 Task: Check for X-out areas on the map.
Action: Mouse moved to (647, 57)
Screenshot: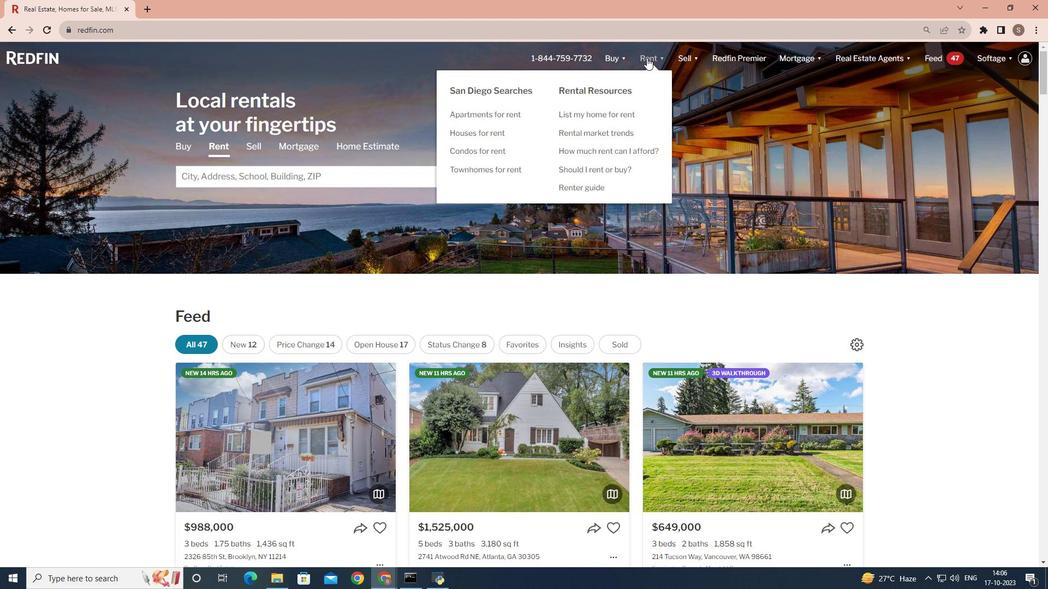 
Action: Mouse pressed left at (647, 57)
Screenshot: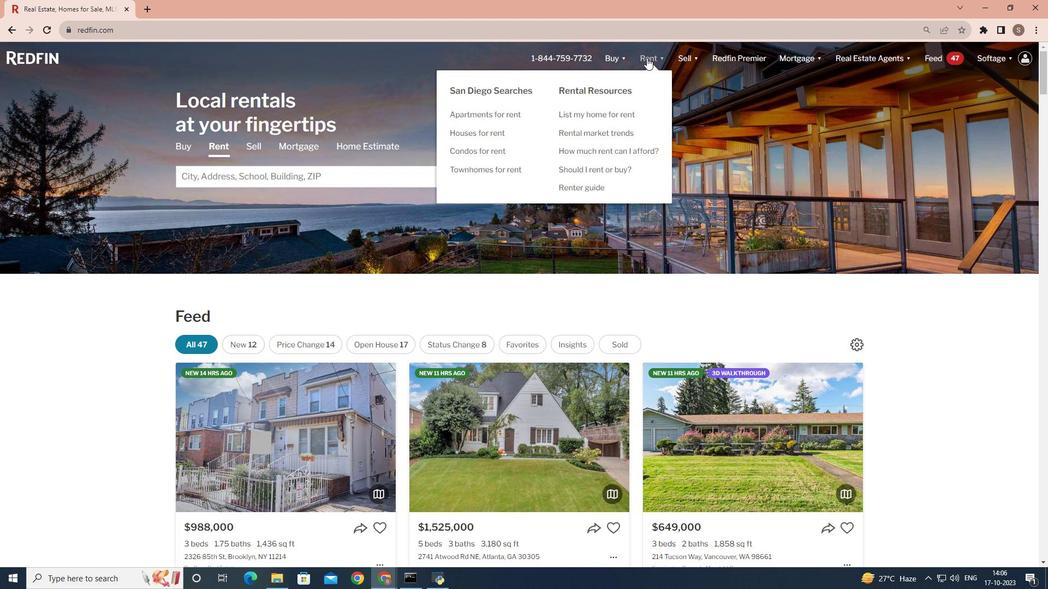 
Action: Mouse moved to (197, 304)
Screenshot: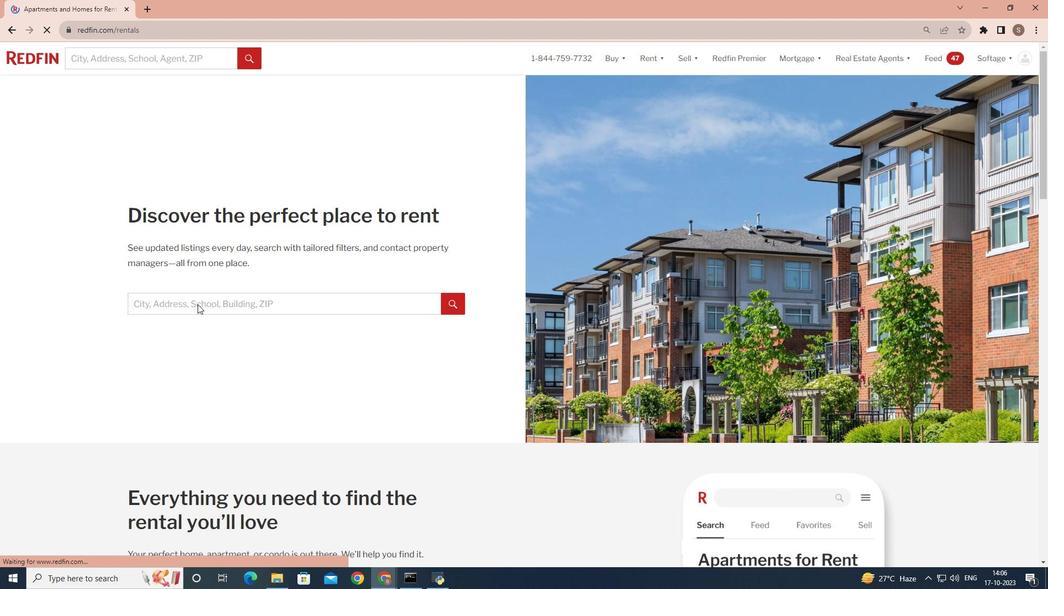 
Action: Mouse pressed left at (197, 304)
Screenshot: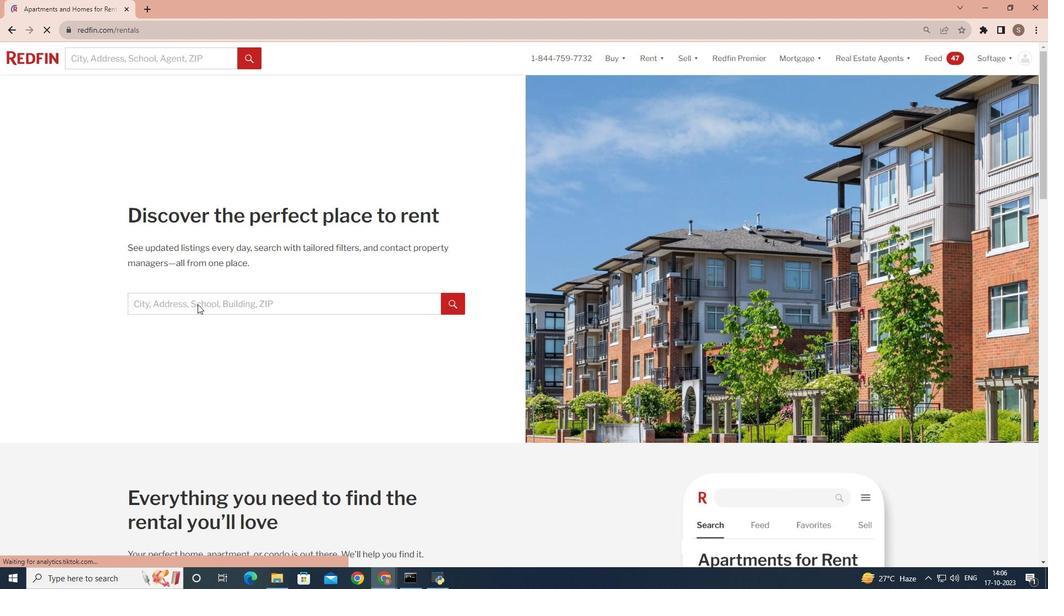 
Action: Mouse pressed left at (197, 304)
Screenshot: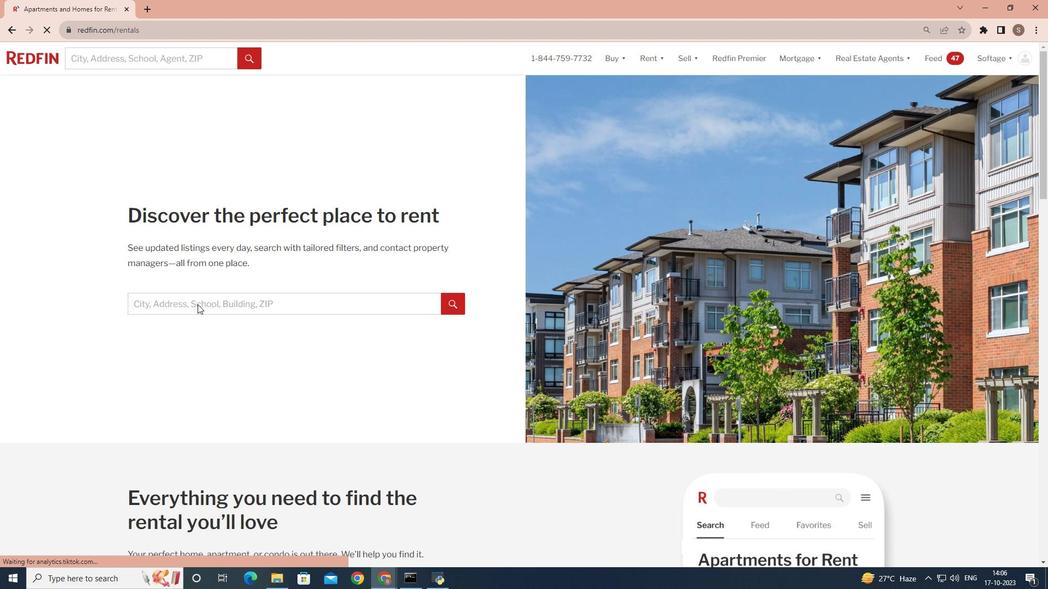 
Action: Mouse pressed left at (197, 304)
Screenshot: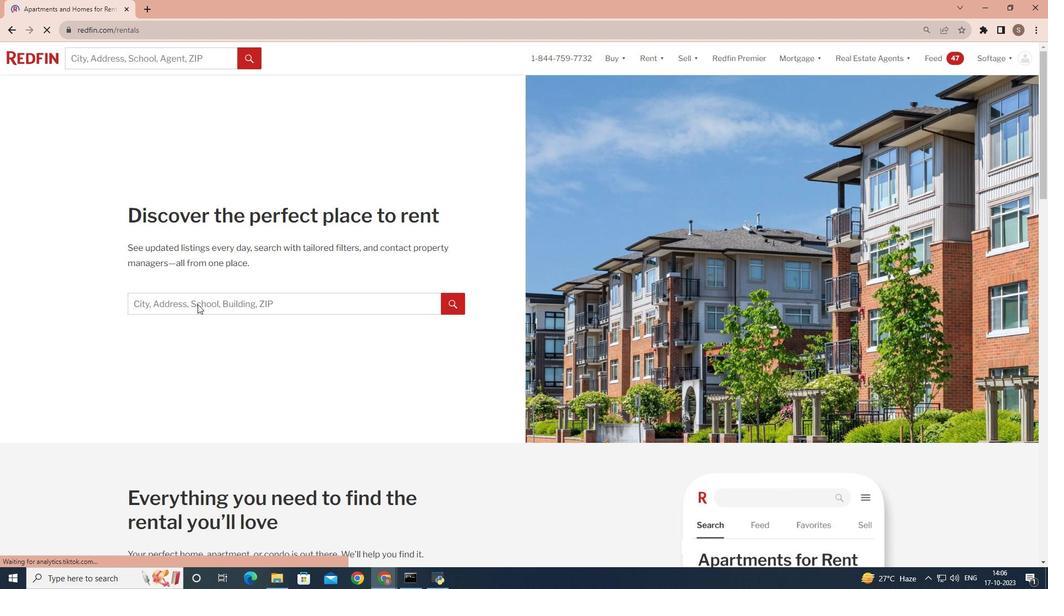 
Action: Mouse moved to (157, 305)
Screenshot: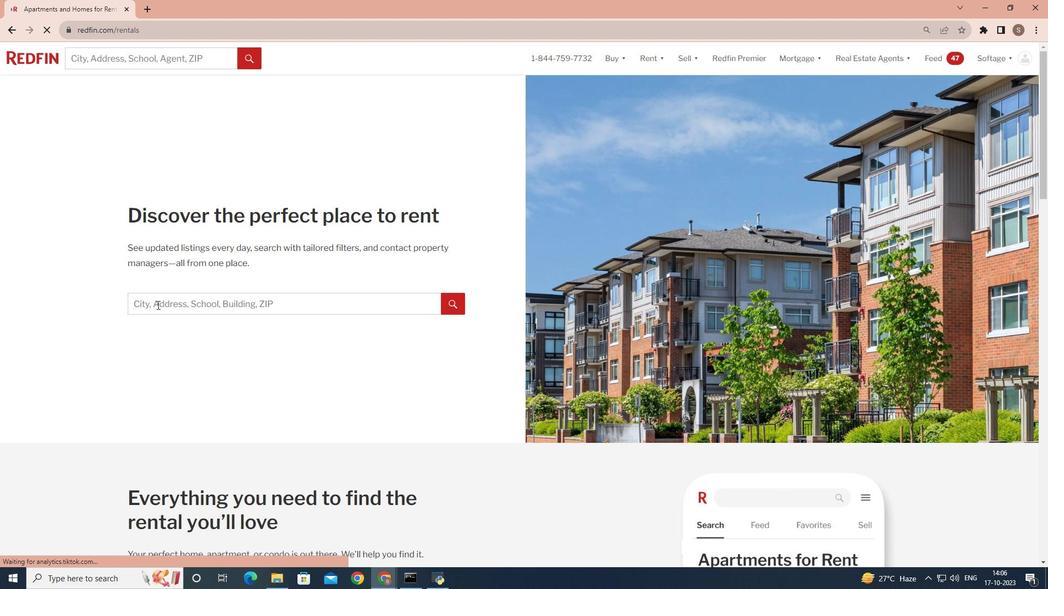
Action: Mouse pressed left at (157, 305)
Screenshot: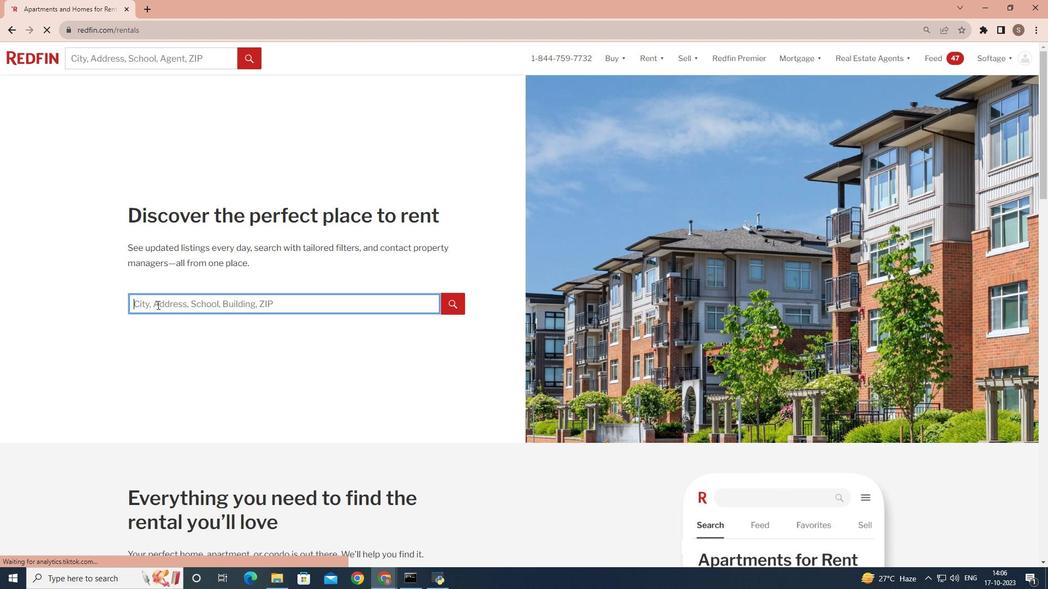 
Action: Key pressed <Key.shift>San<Key.space><Key.shift>Diego
Screenshot: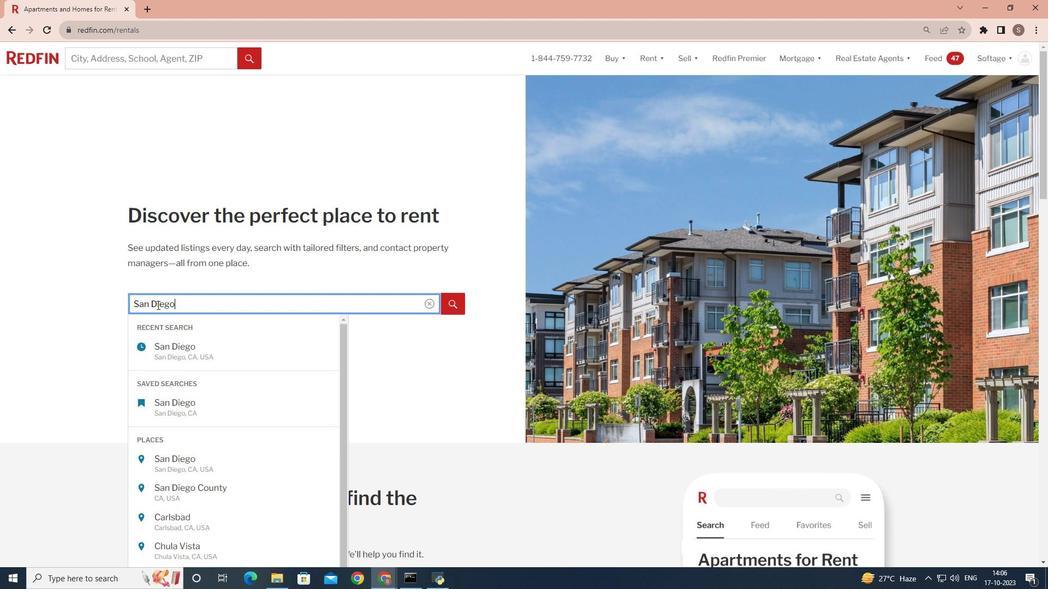 
Action: Mouse moved to (456, 302)
Screenshot: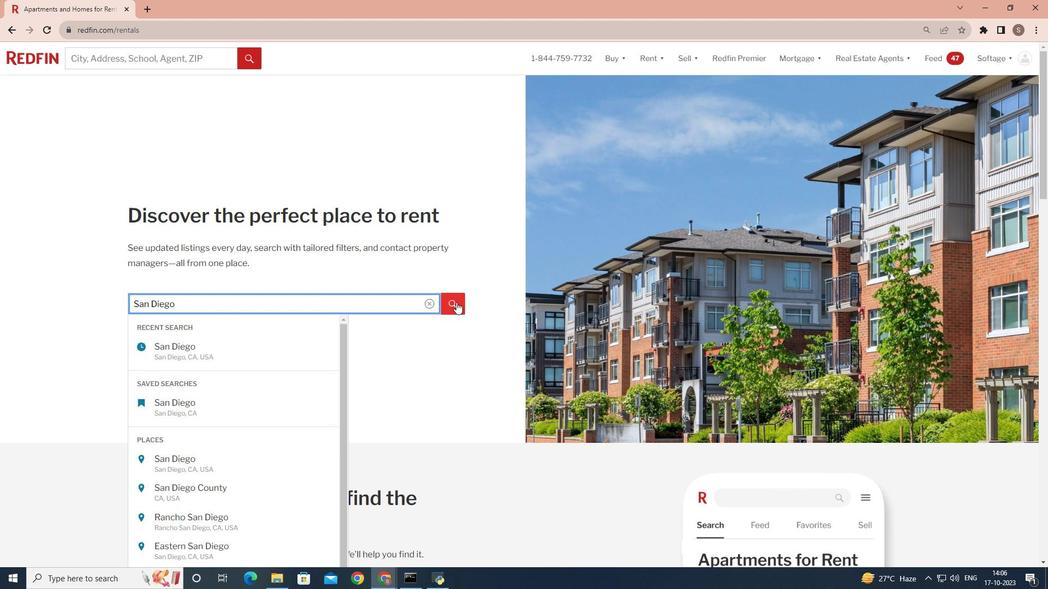 
Action: Mouse pressed left at (456, 302)
Screenshot: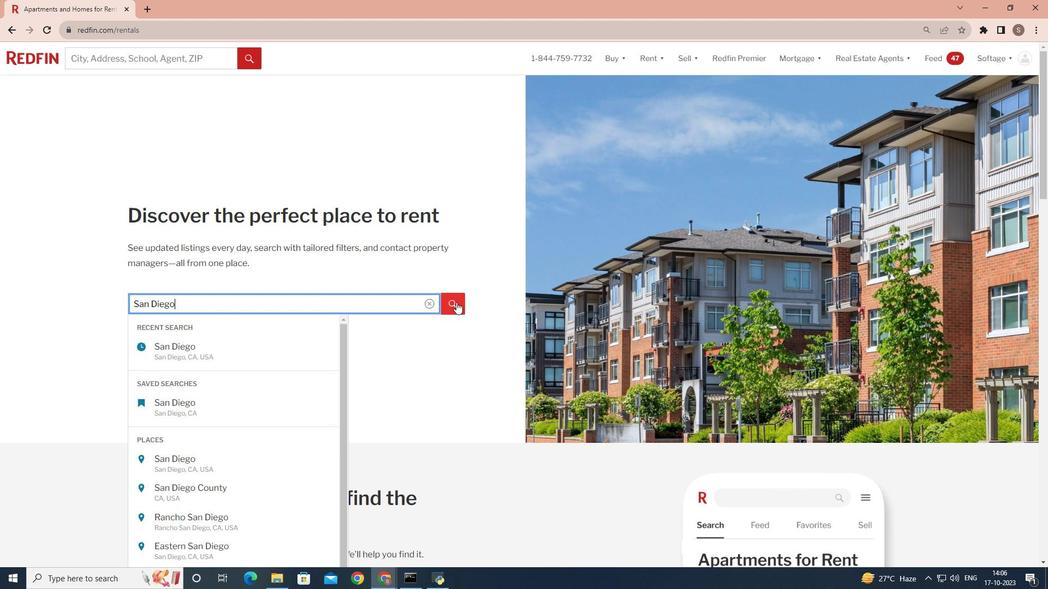 
Action: Mouse pressed left at (456, 302)
Screenshot: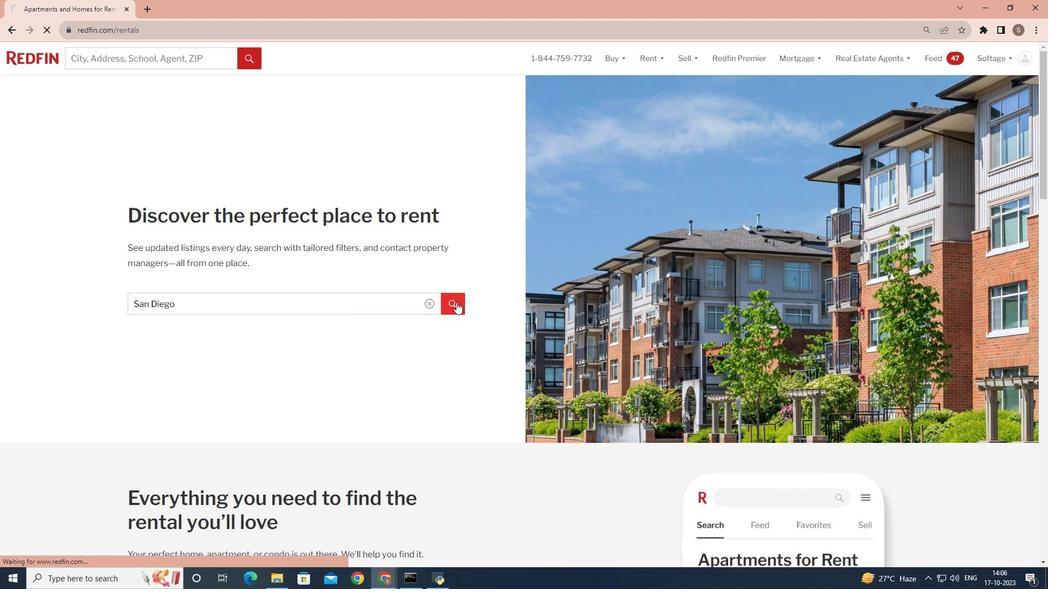 
Action: Mouse moved to (606, 445)
Screenshot: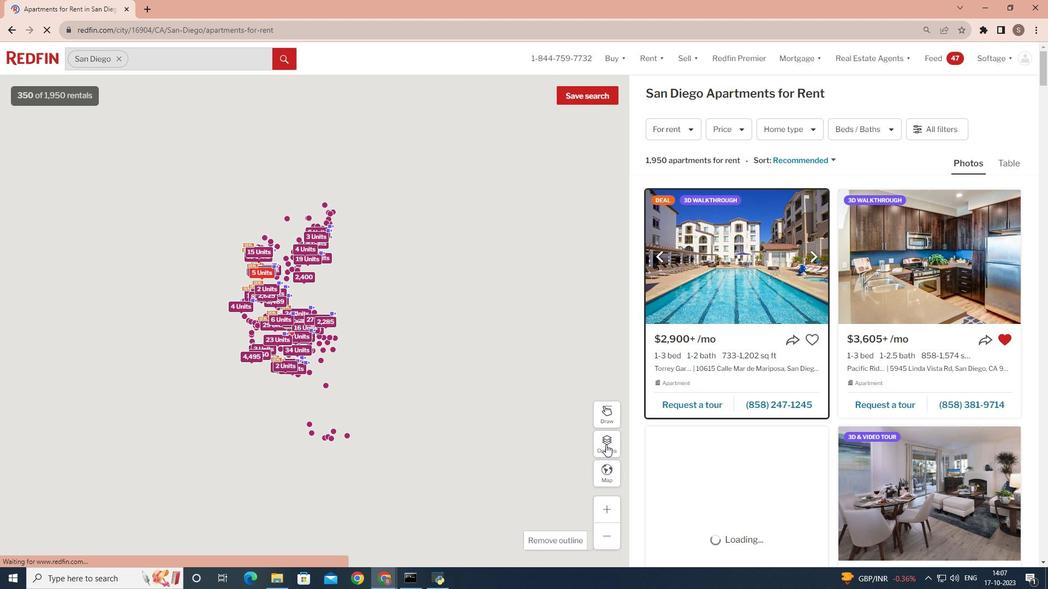
Action: Mouse pressed left at (606, 445)
Screenshot: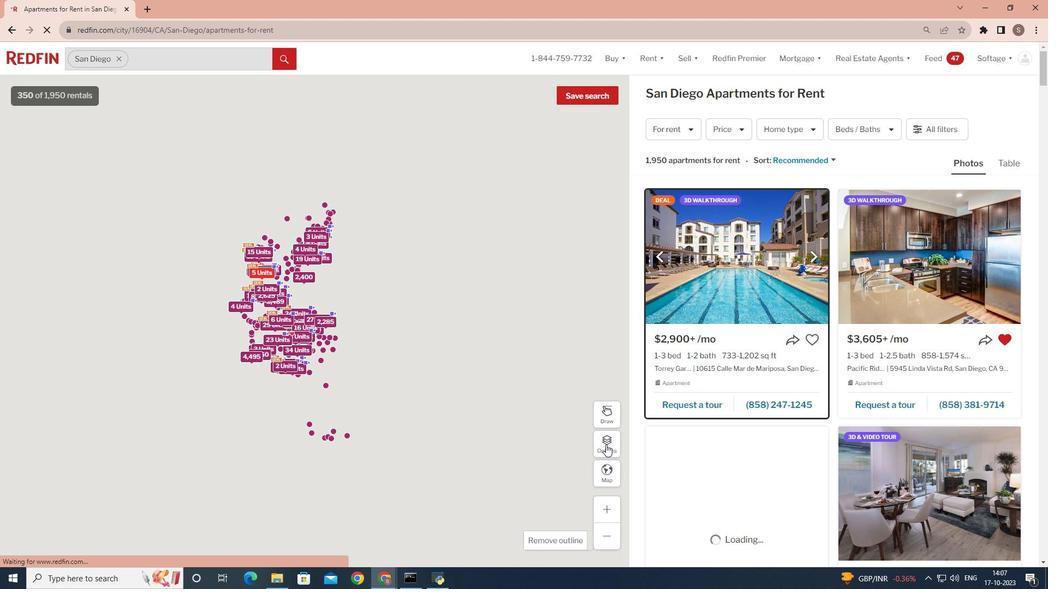 
Action: Mouse pressed left at (606, 445)
Screenshot: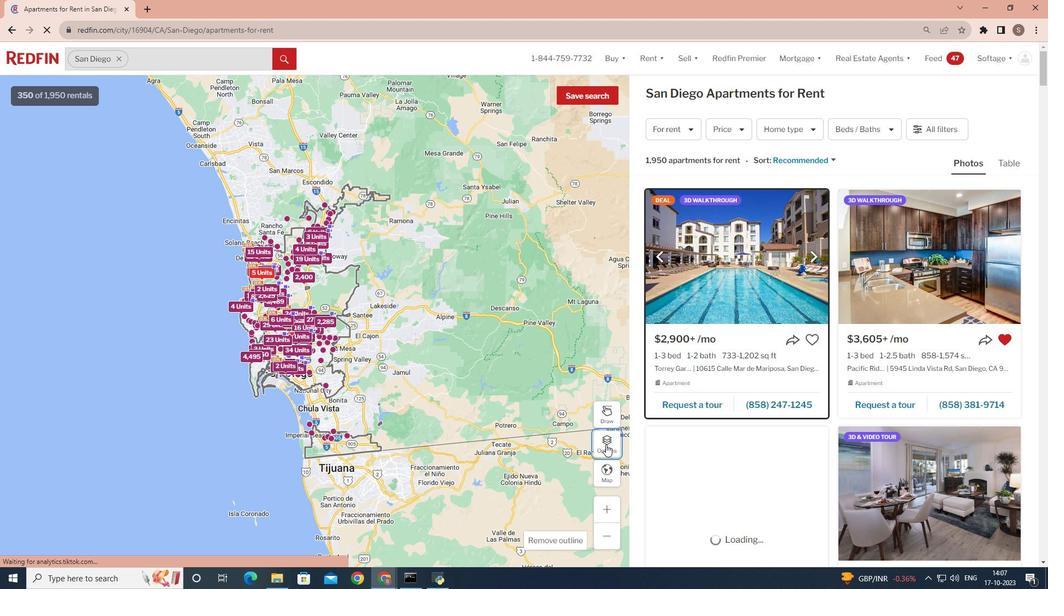 
Action: Mouse pressed left at (606, 445)
Screenshot: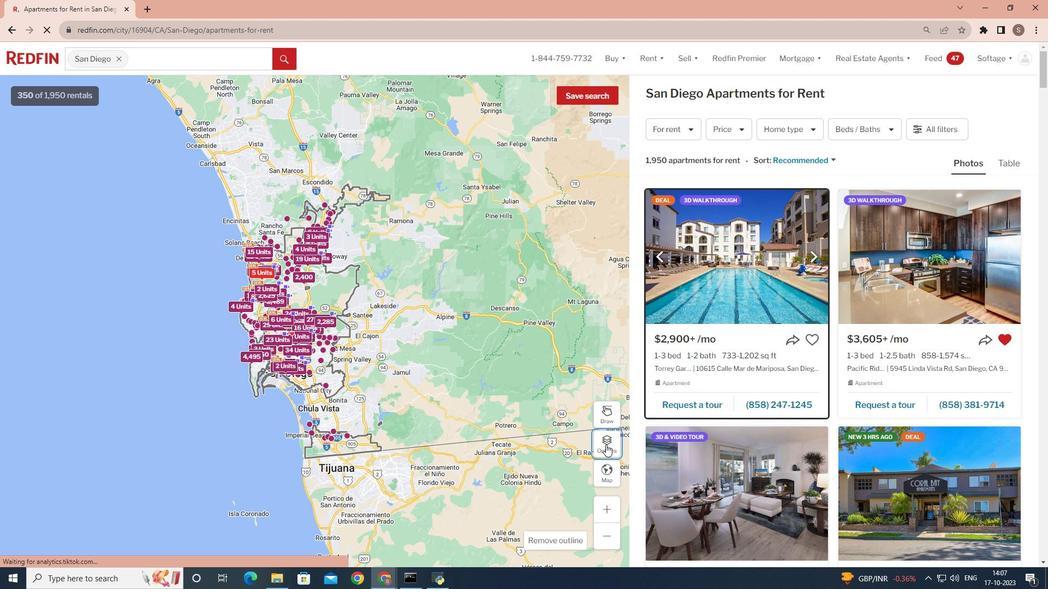 
Action: Mouse moved to (465, 472)
Screenshot: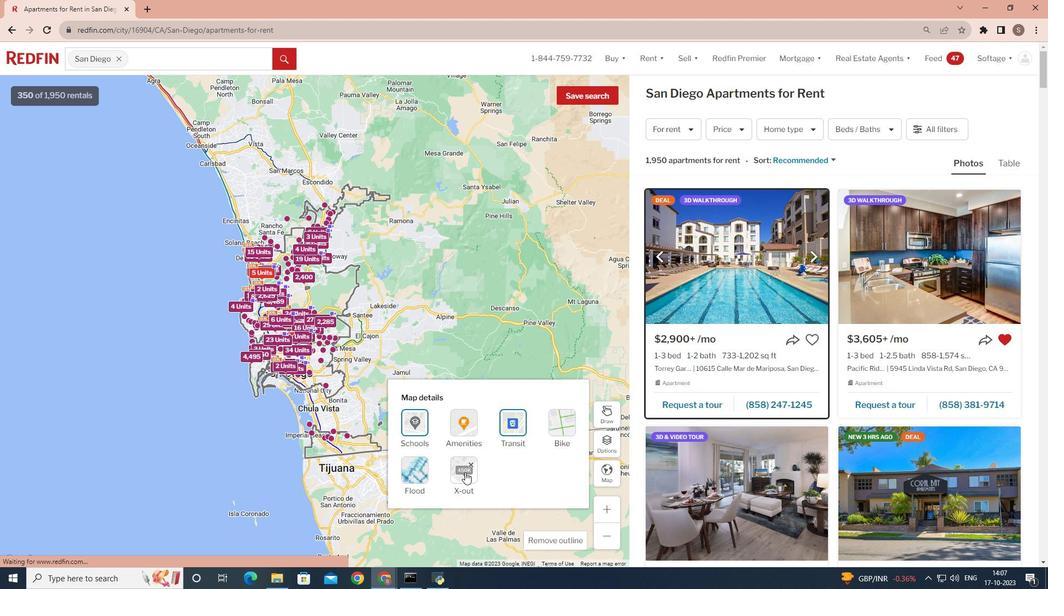 
Action: Mouse pressed left at (465, 472)
Screenshot: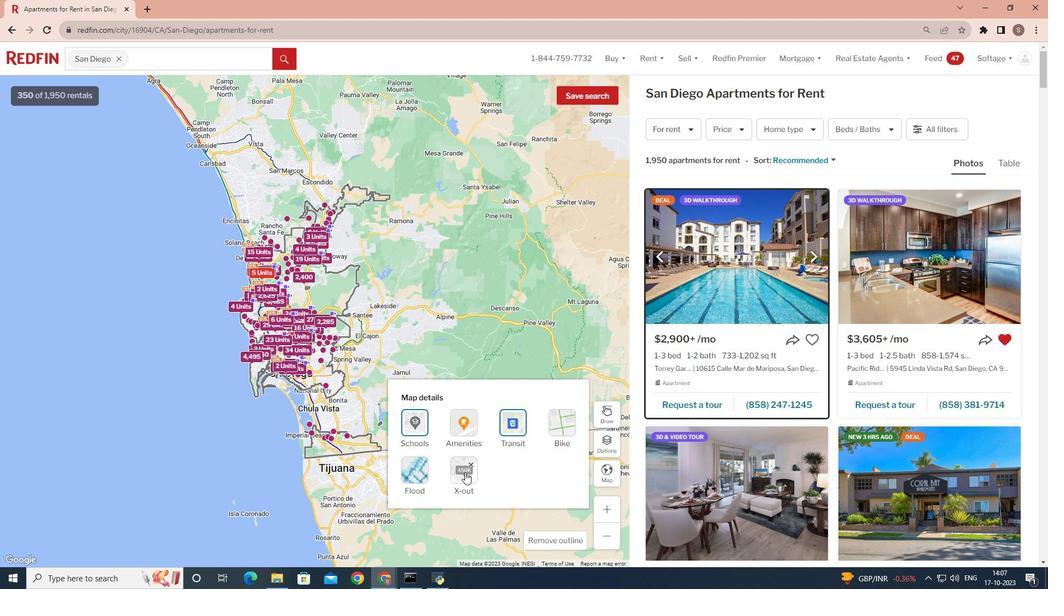 
Action: Mouse moved to (516, 478)
Screenshot: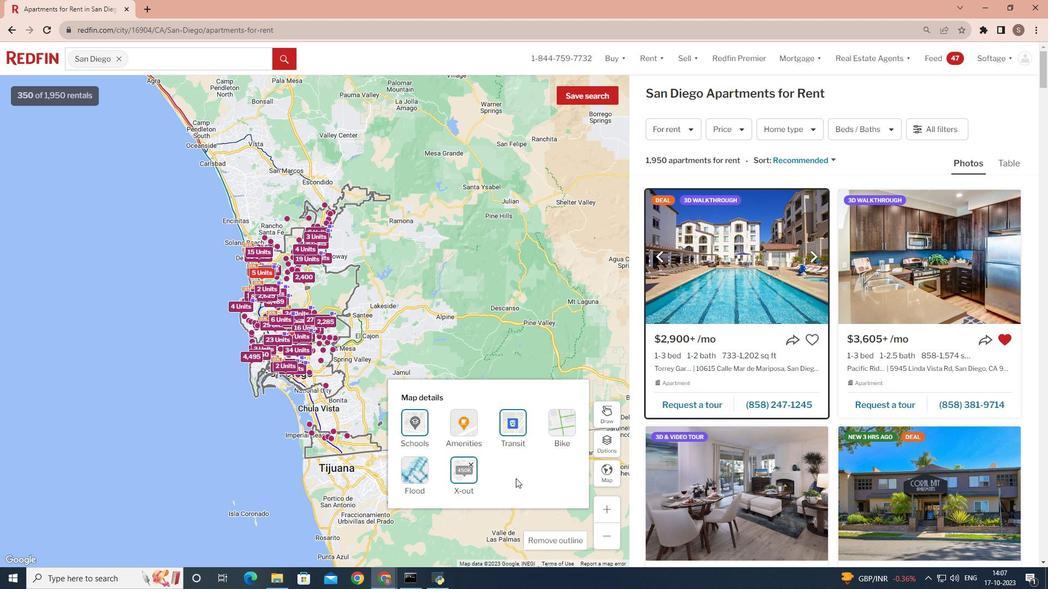 
